 Task: Add the repository "Javascript" to the list "My stack".
Action: Mouse moved to (1230, 334)
Screenshot: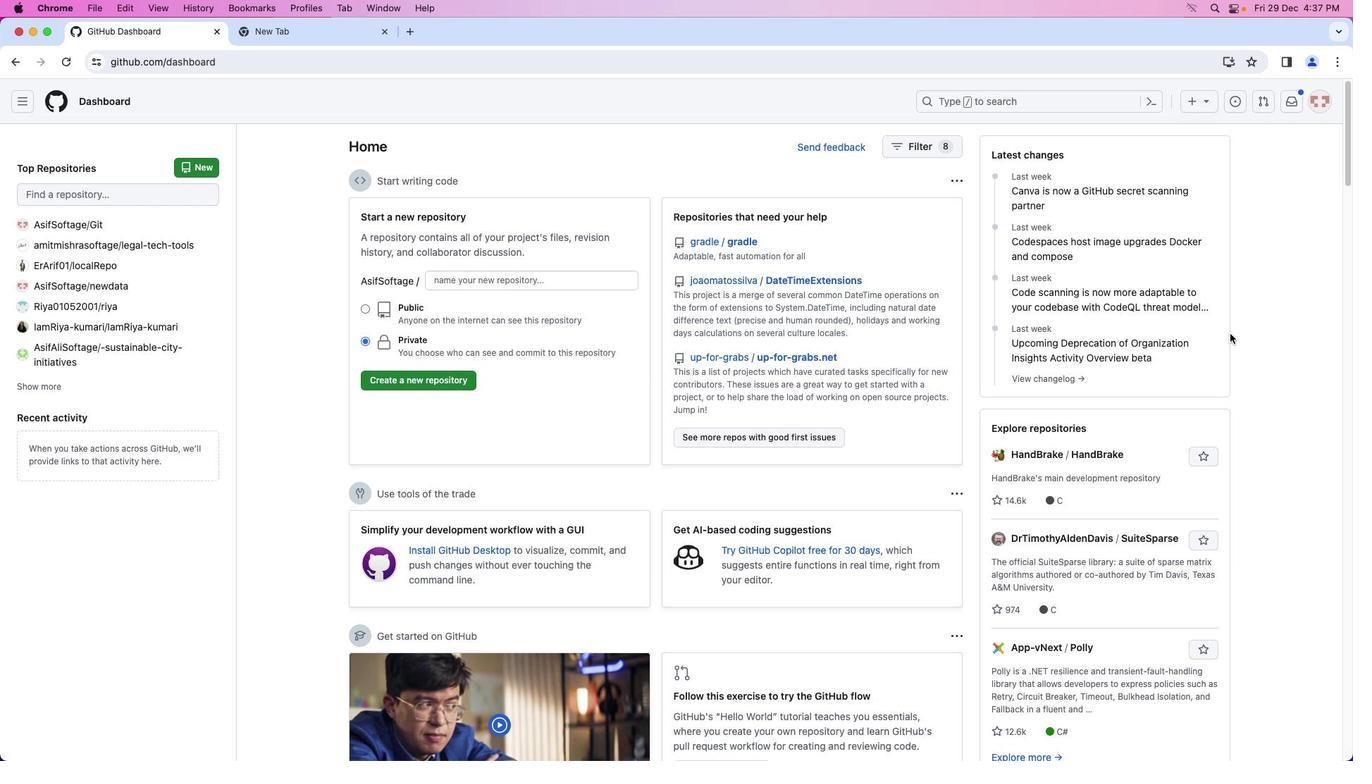 
Action: Mouse pressed left at (1230, 334)
Screenshot: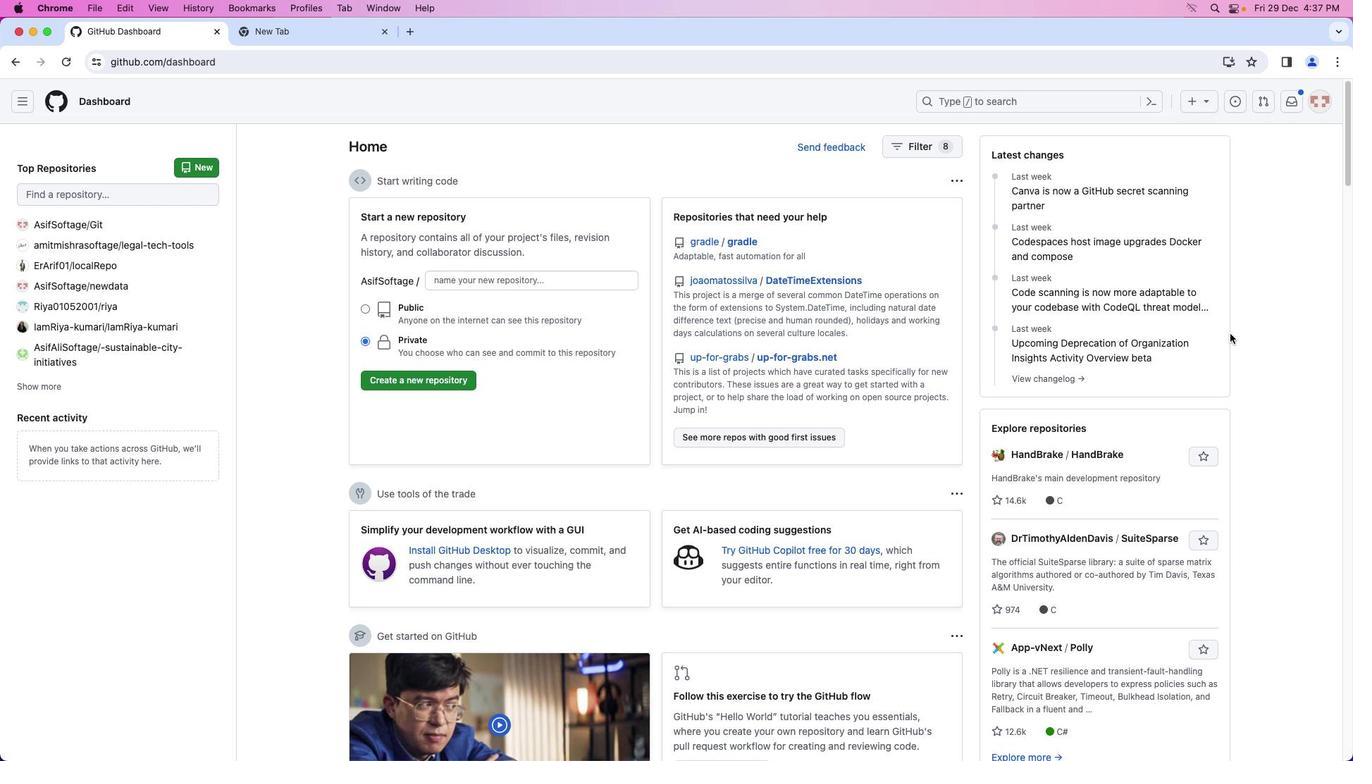 
Action: Mouse moved to (1316, 107)
Screenshot: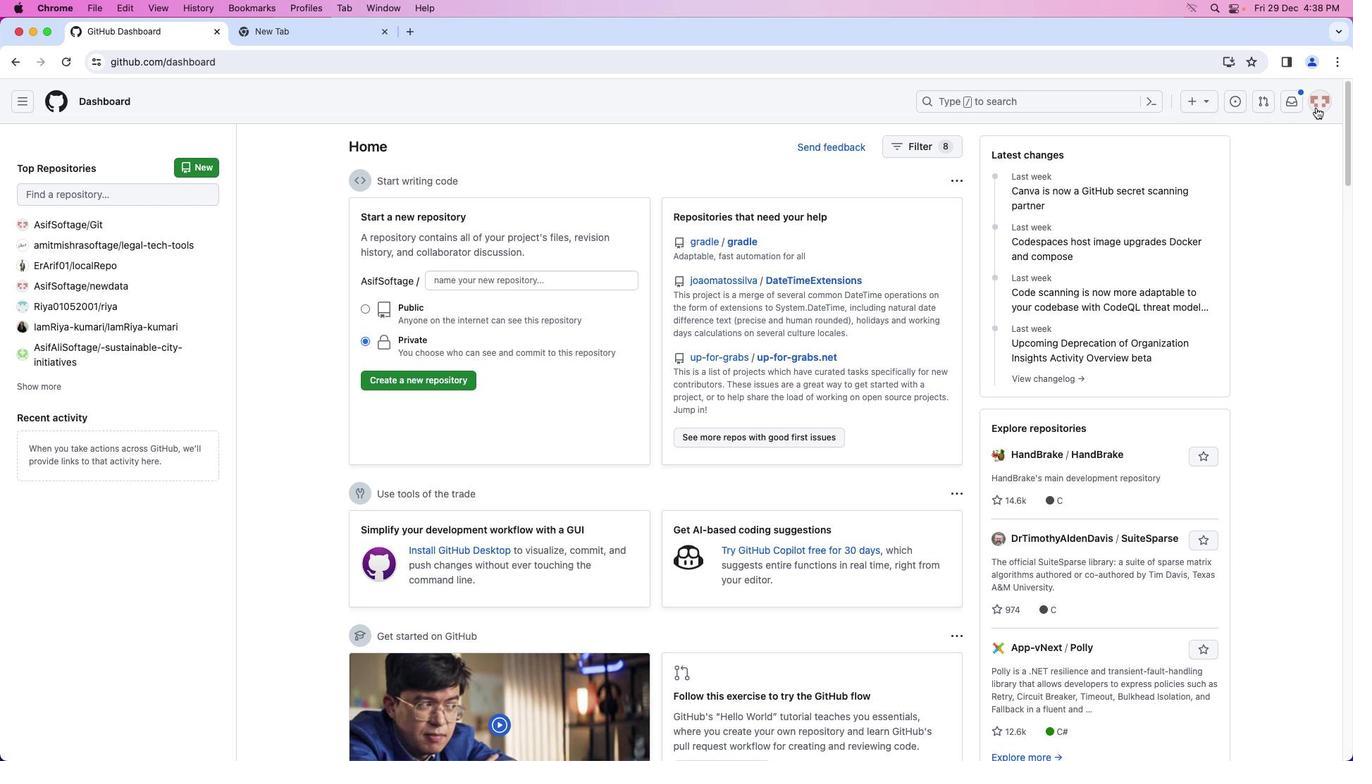 
Action: Mouse pressed left at (1316, 107)
Screenshot: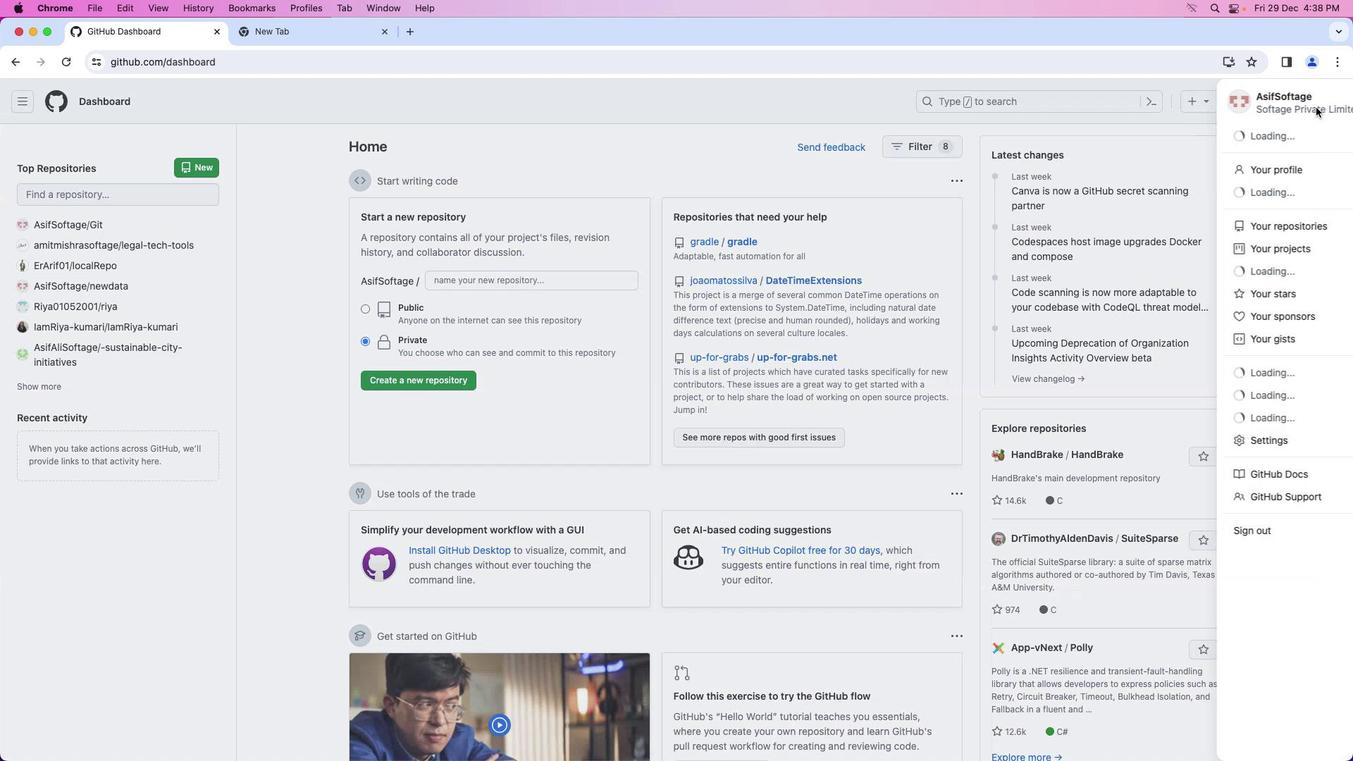 
Action: Mouse moved to (1199, 231)
Screenshot: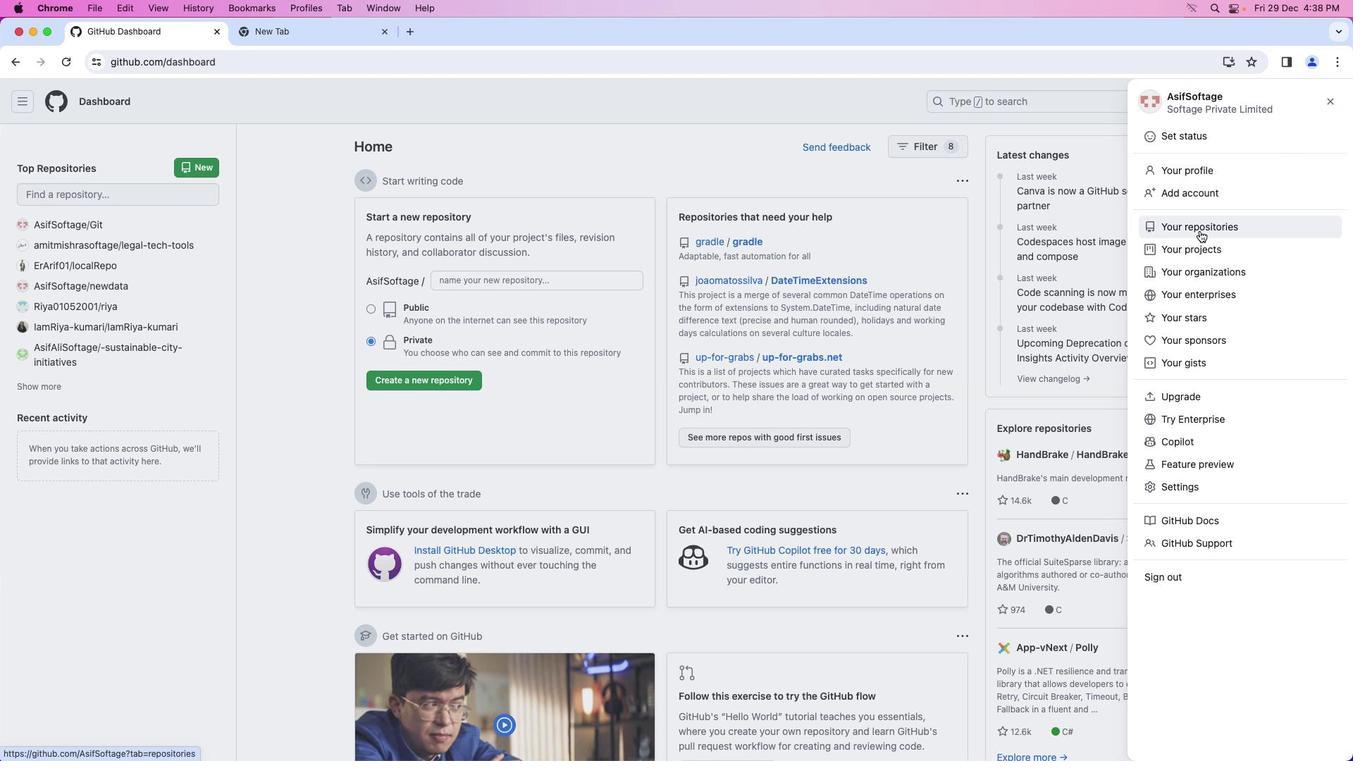
Action: Mouse pressed left at (1199, 231)
Screenshot: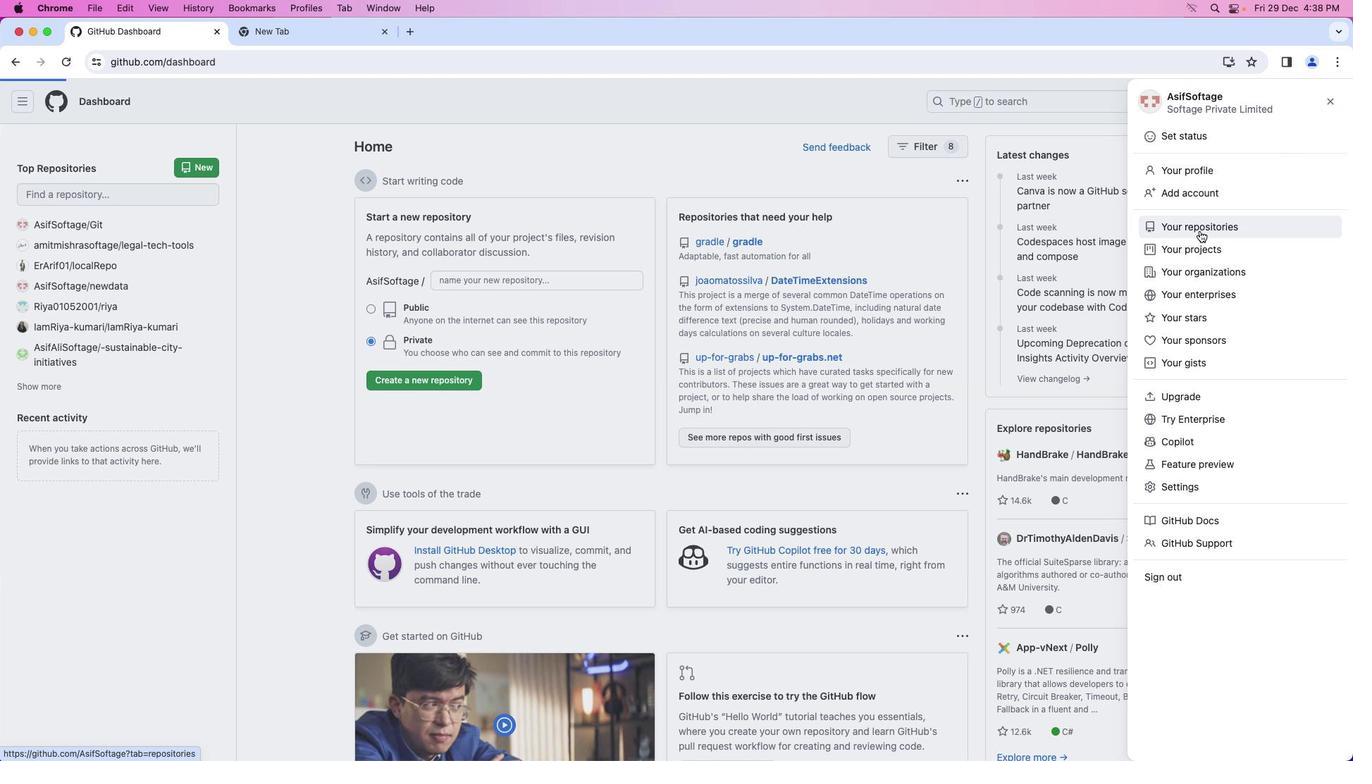 
Action: Mouse moved to (476, 236)
Screenshot: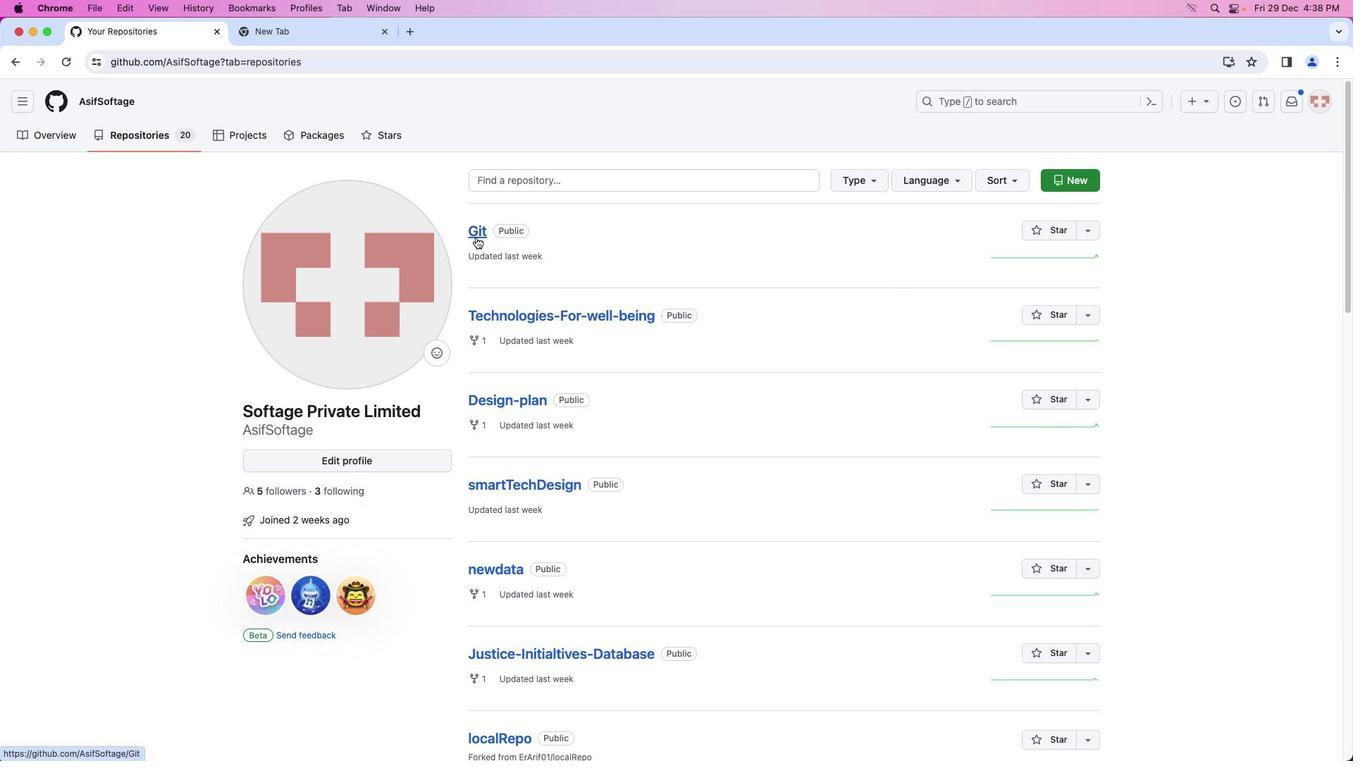 
Action: Mouse pressed left at (476, 236)
Screenshot: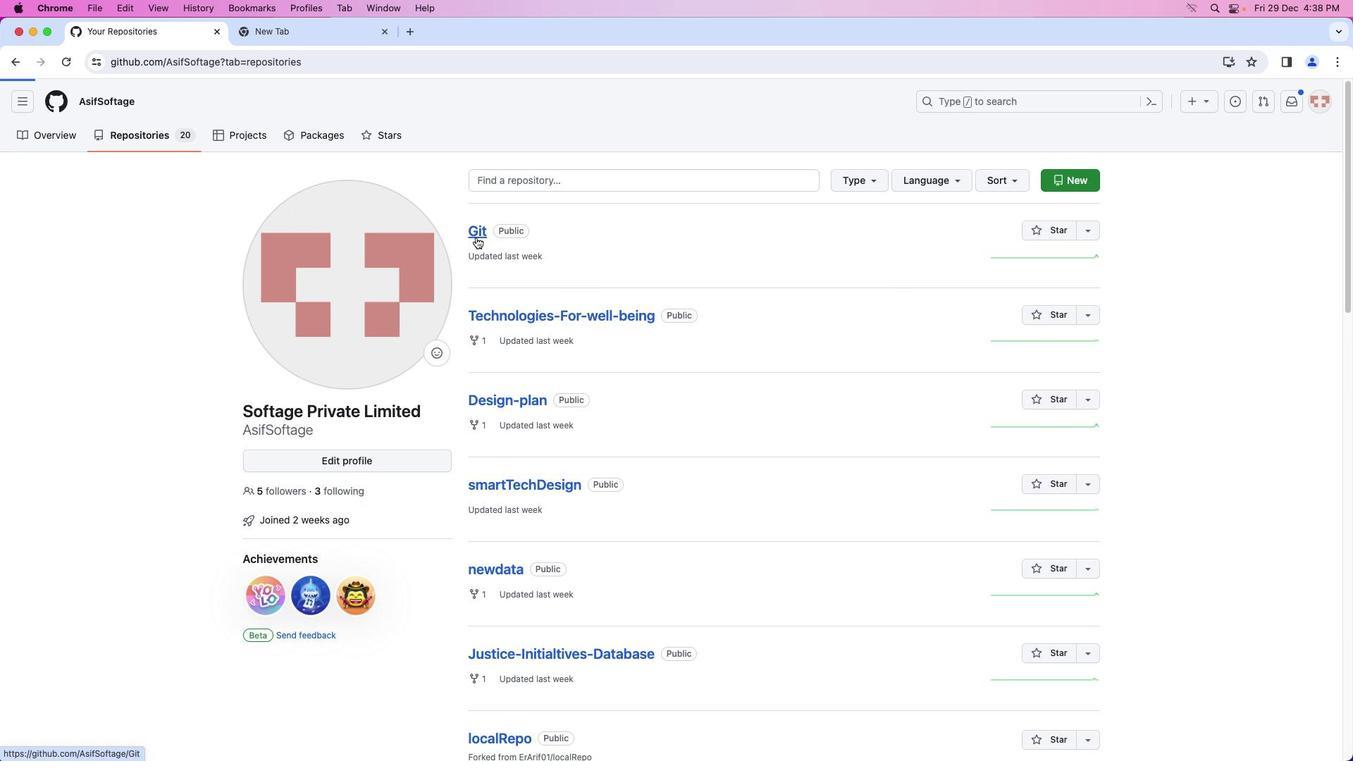 
Action: Mouse moved to (46, 143)
Screenshot: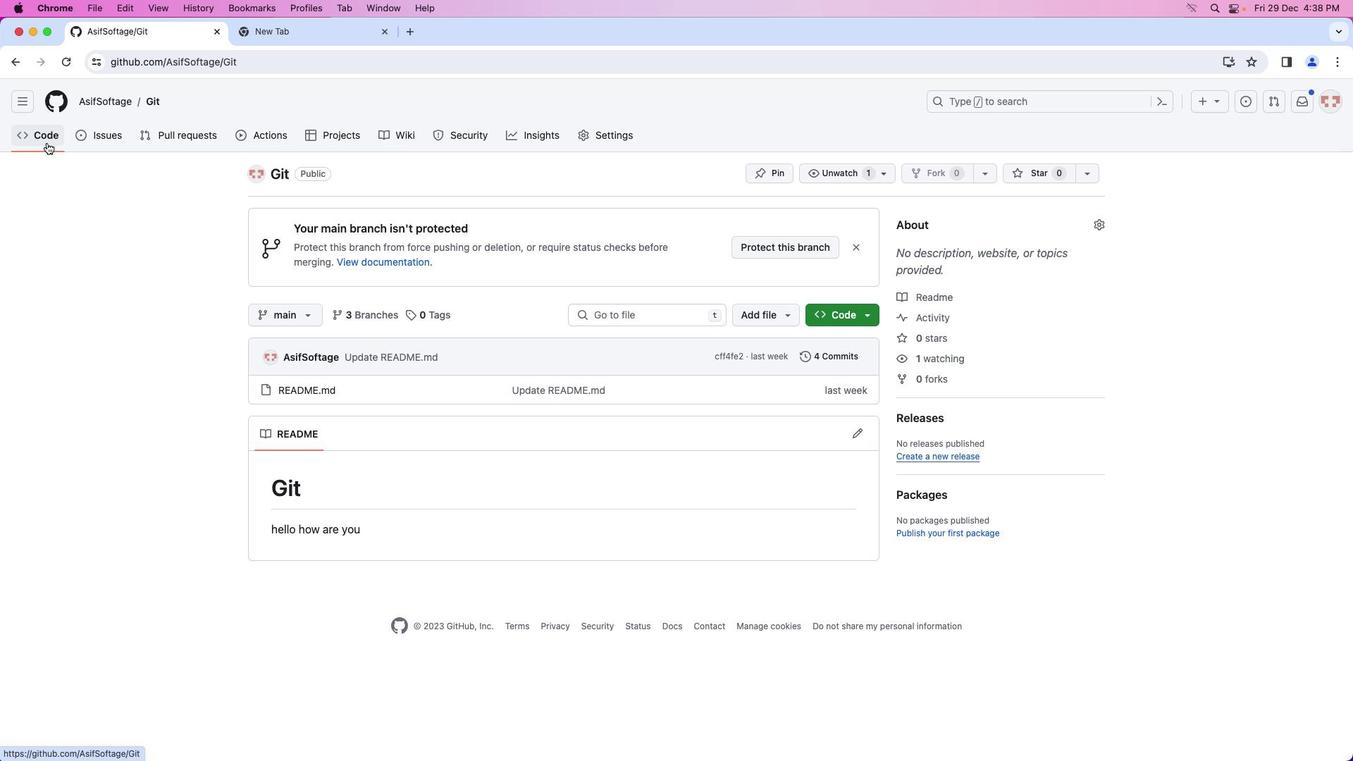 
Action: Mouse pressed left at (46, 143)
Screenshot: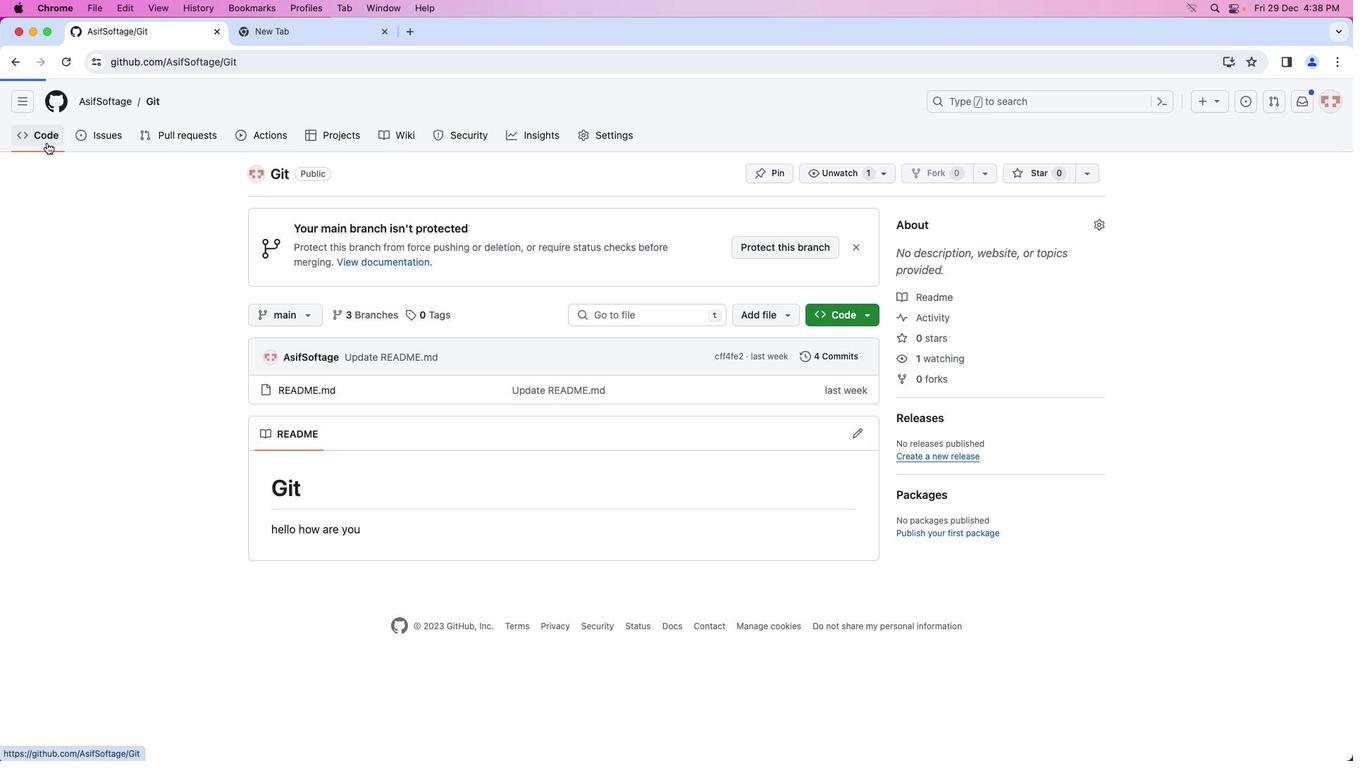 
Action: Mouse moved to (1092, 174)
Screenshot: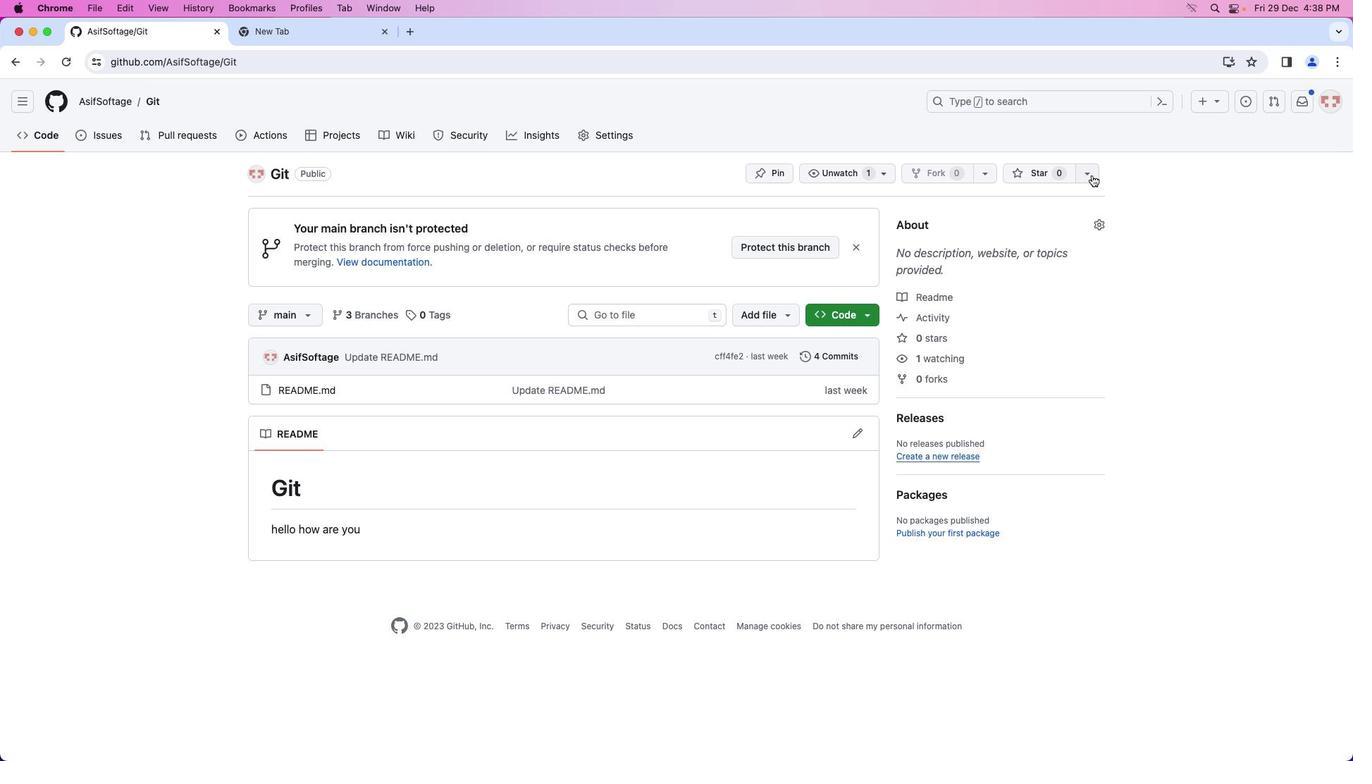 
Action: Mouse pressed left at (1092, 174)
Screenshot: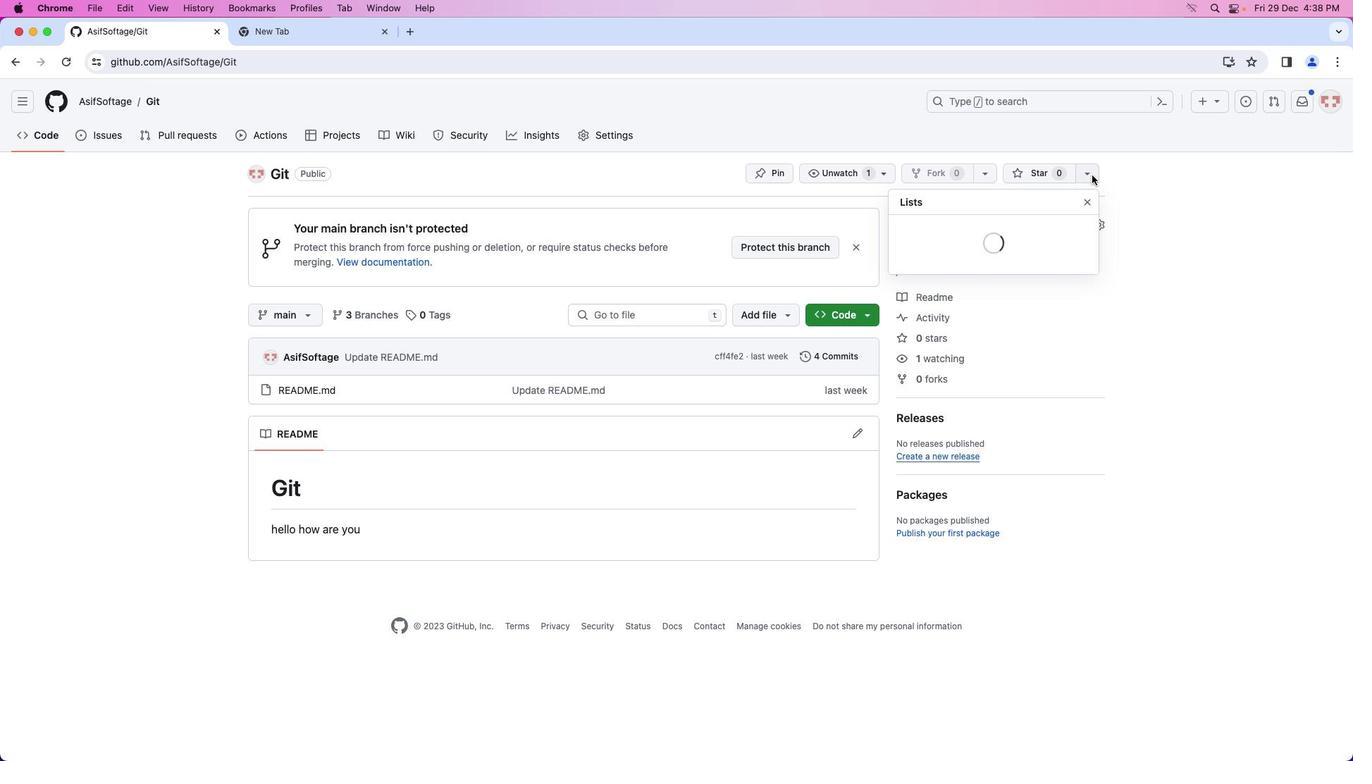 
Action: Mouse moved to (906, 255)
Screenshot: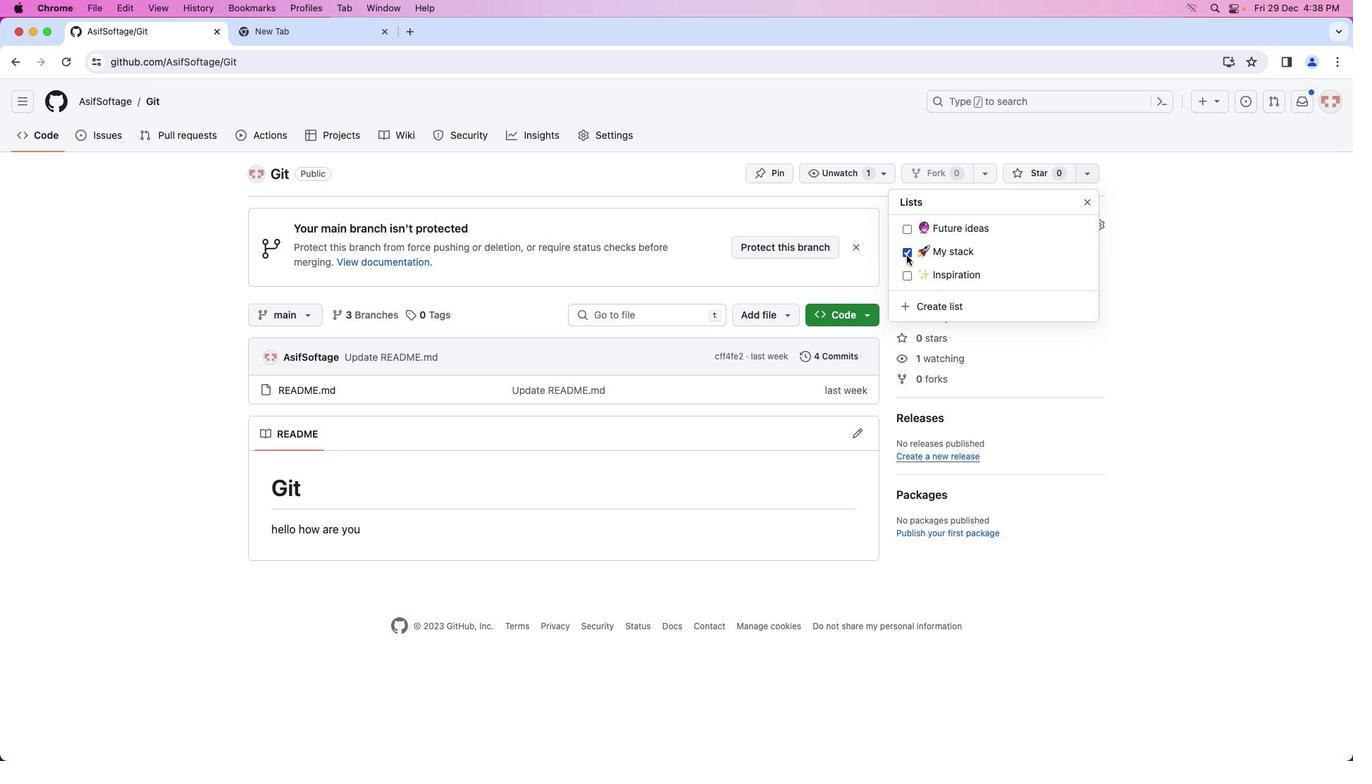 
Action: Mouse pressed left at (906, 255)
Screenshot: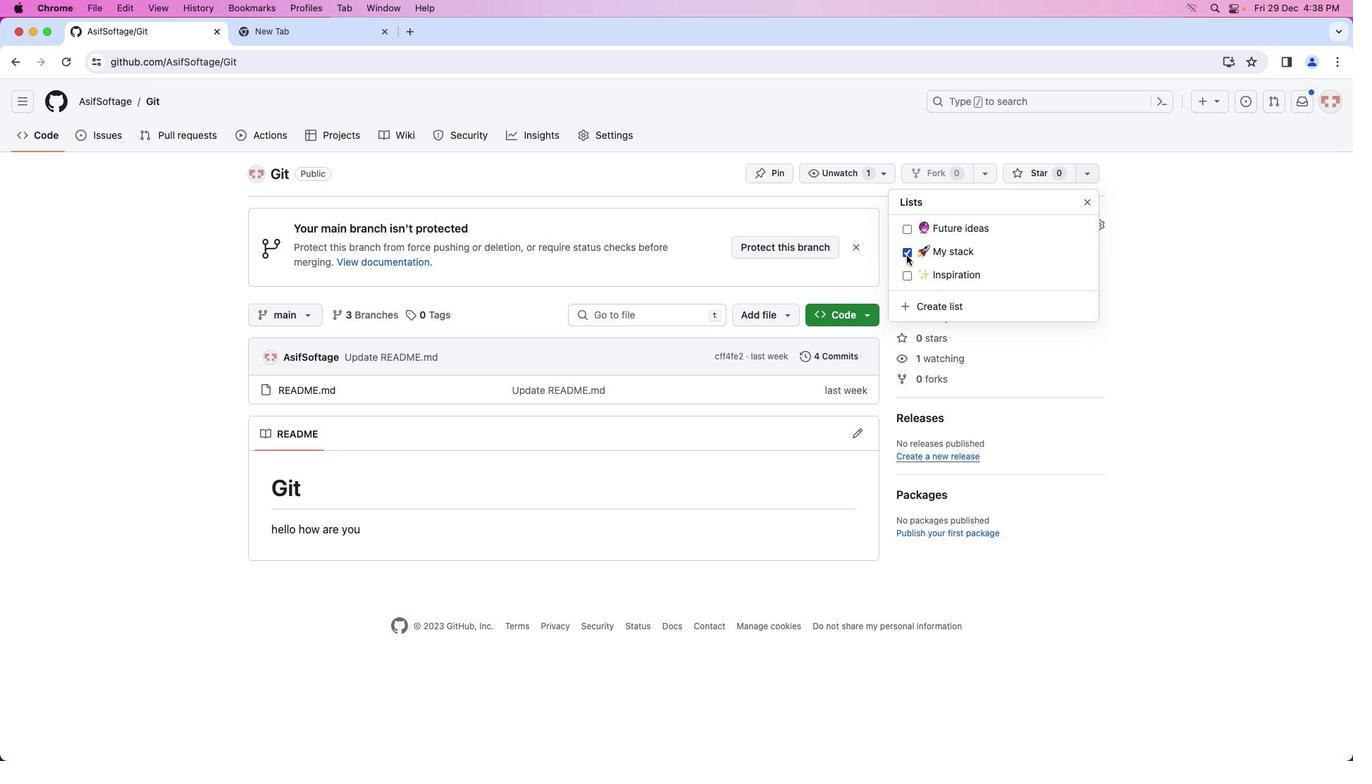 
